 Task: Create a task  Create a new online platform for online gaming tournaments , assign it to team member softage.3@softage.net in the project AztecBridge and update the status of the task to  On Track  , set the priority of the task to High
Action: Mouse moved to (85, 64)
Screenshot: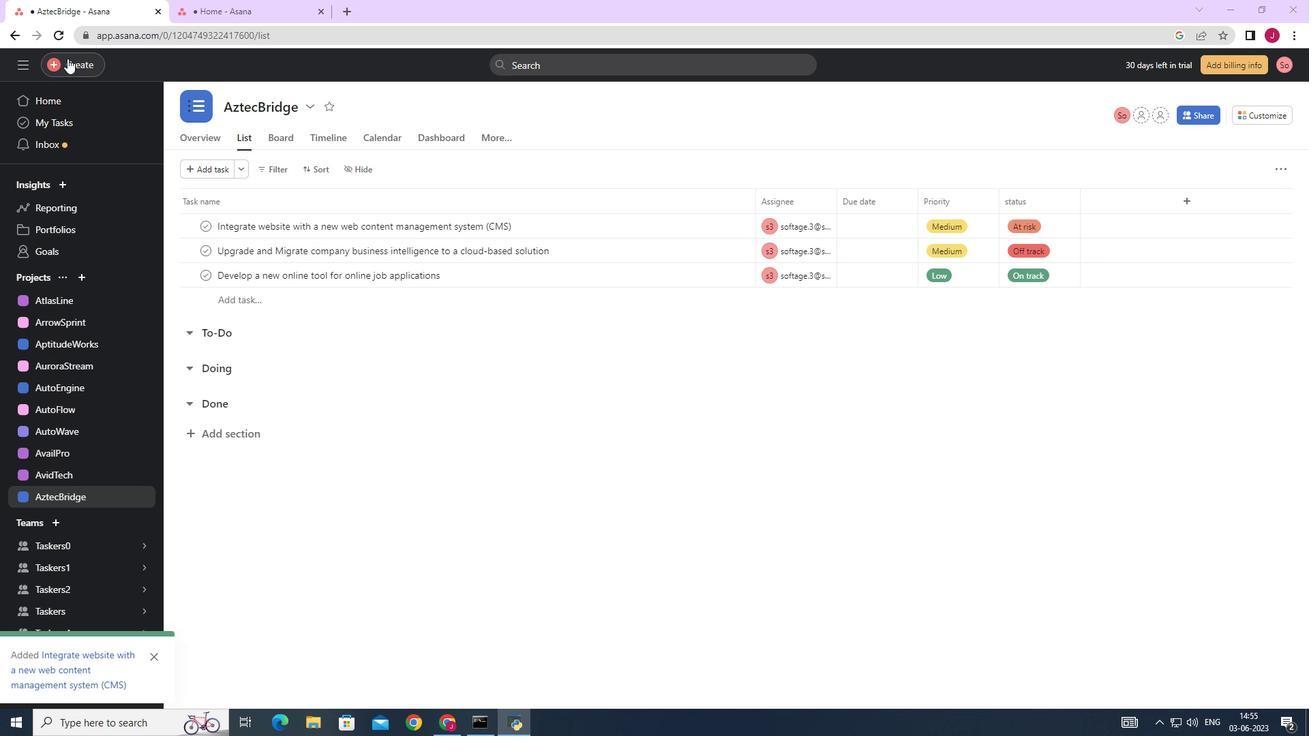 
Action: Mouse pressed left at (85, 64)
Screenshot: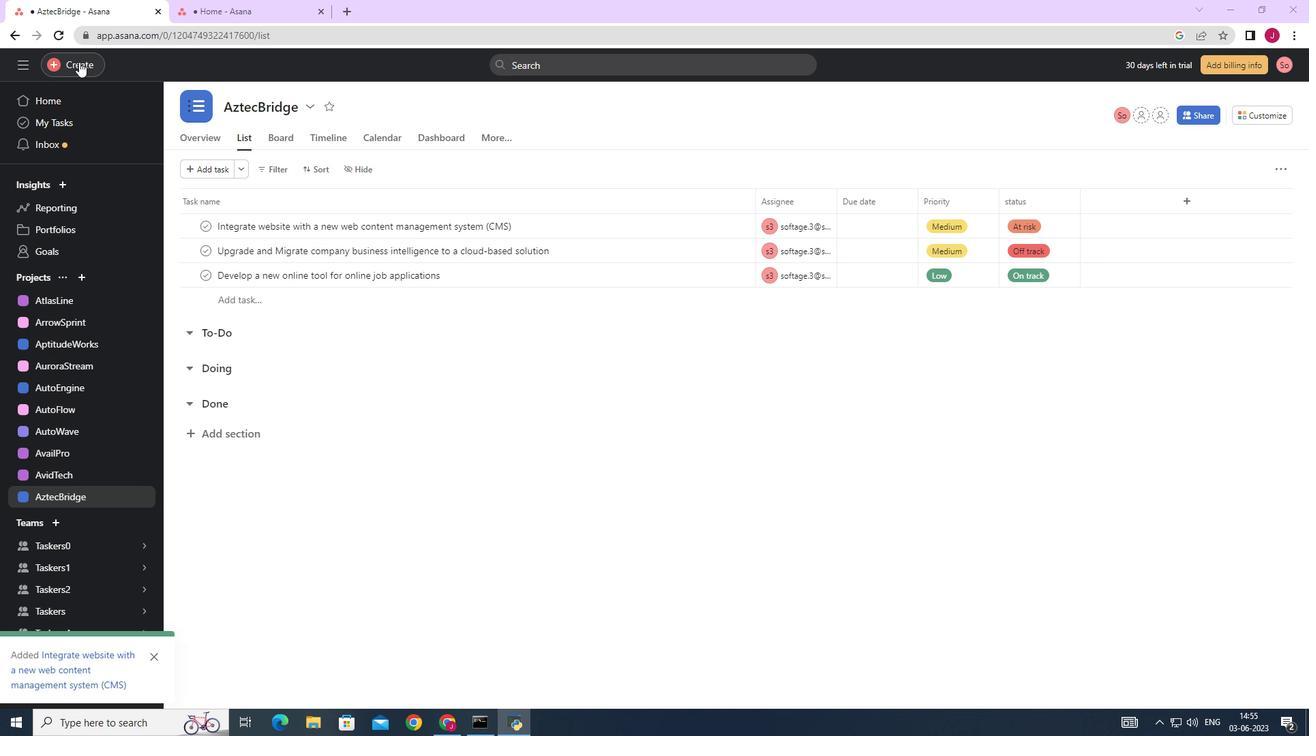 
Action: Mouse moved to (162, 68)
Screenshot: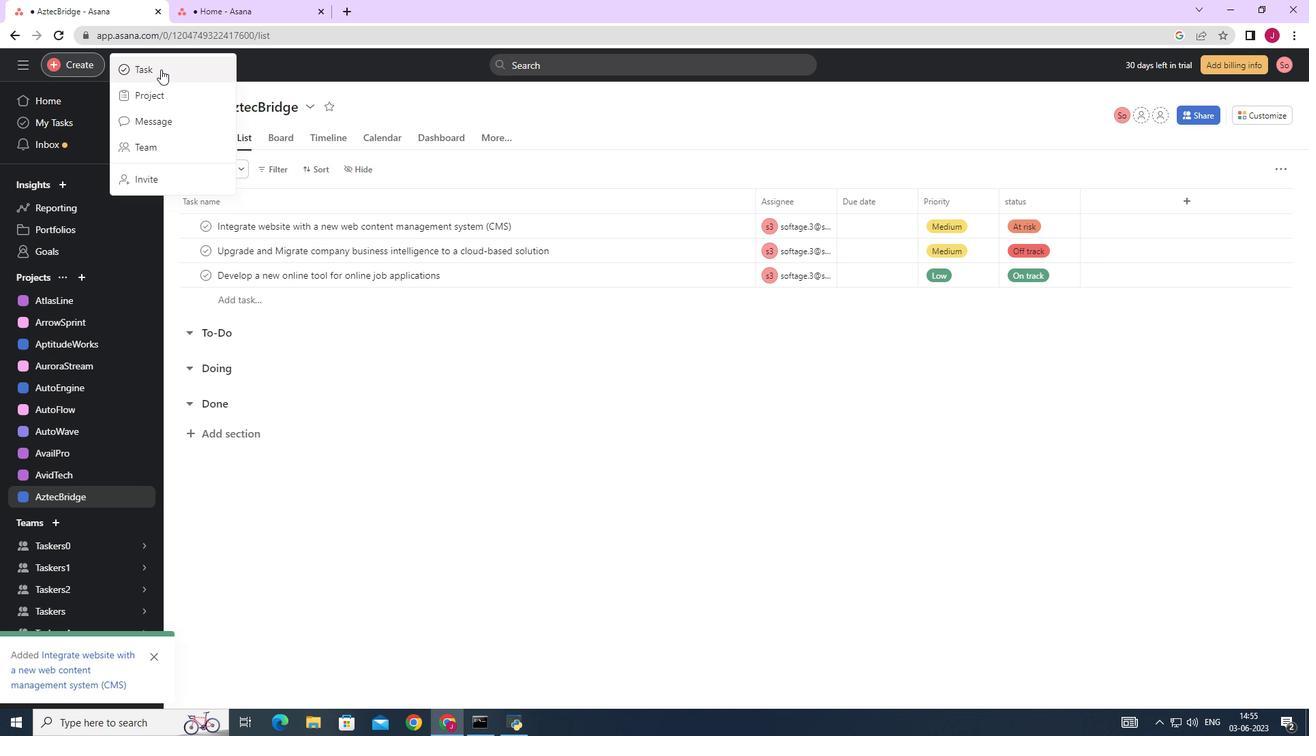 
Action: Mouse pressed left at (162, 68)
Screenshot: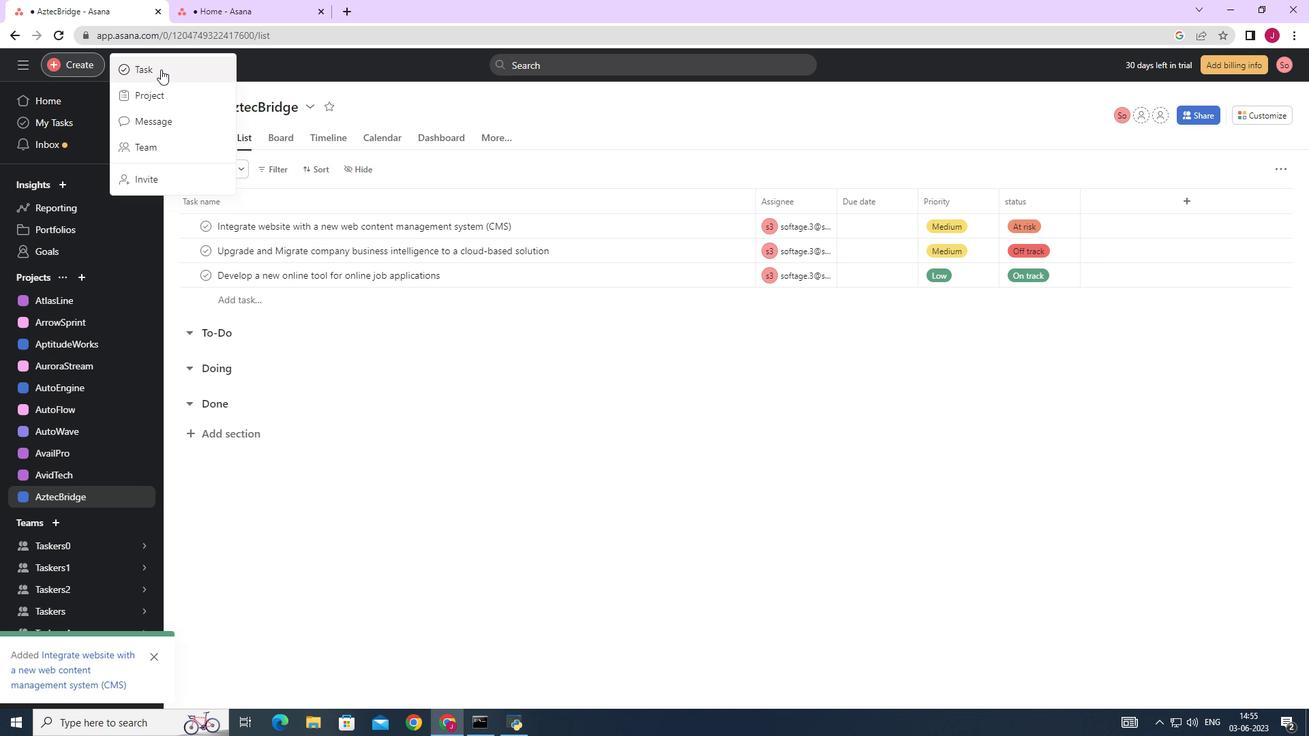 
Action: Mouse moved to (1038, 449)
Screenshot: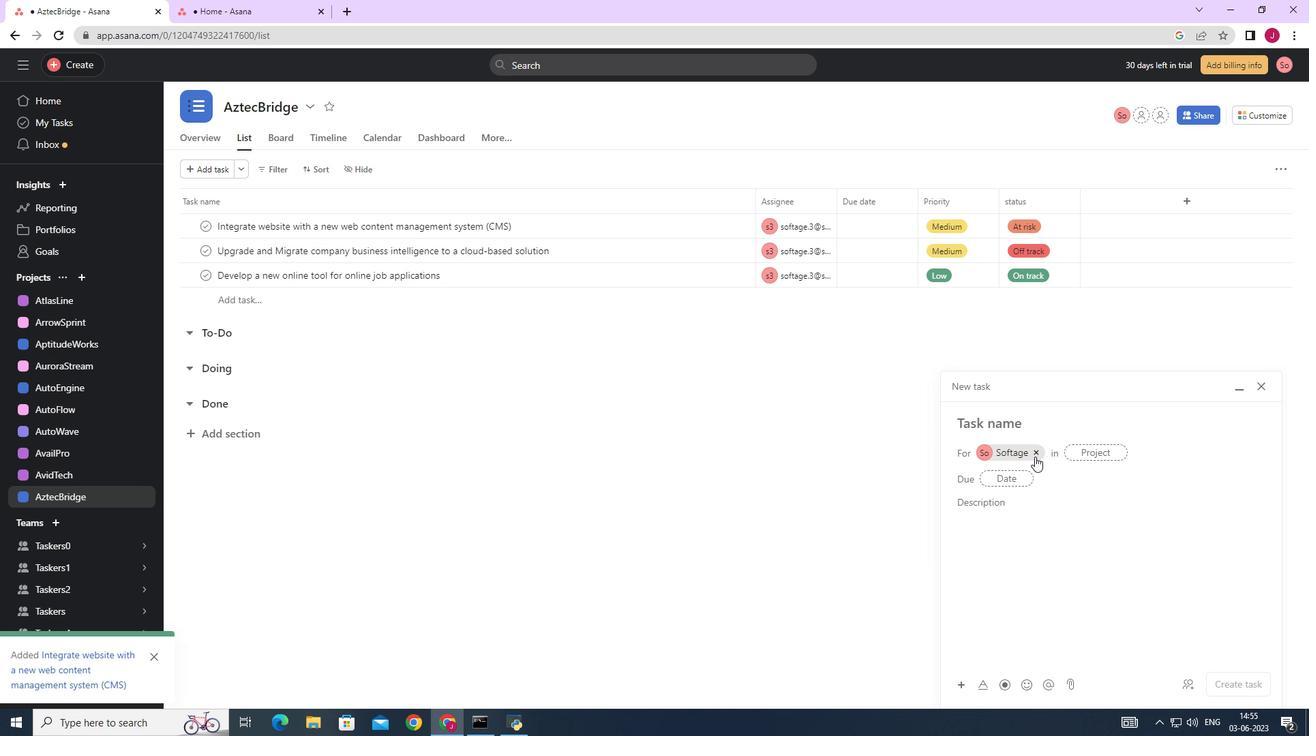 
Action: Mouse pressed left at (1038, 449)
Screenshot: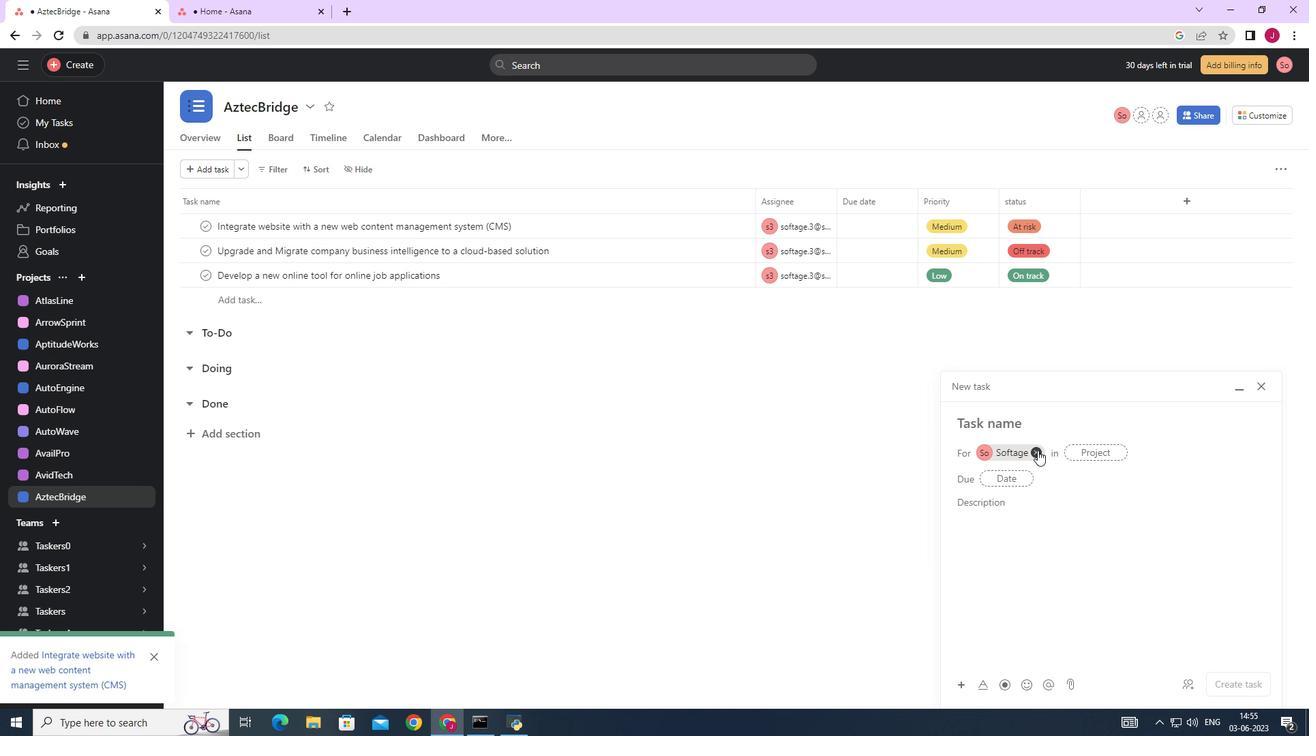 
Action: Mouse moved to (991, 422)
Screenshot: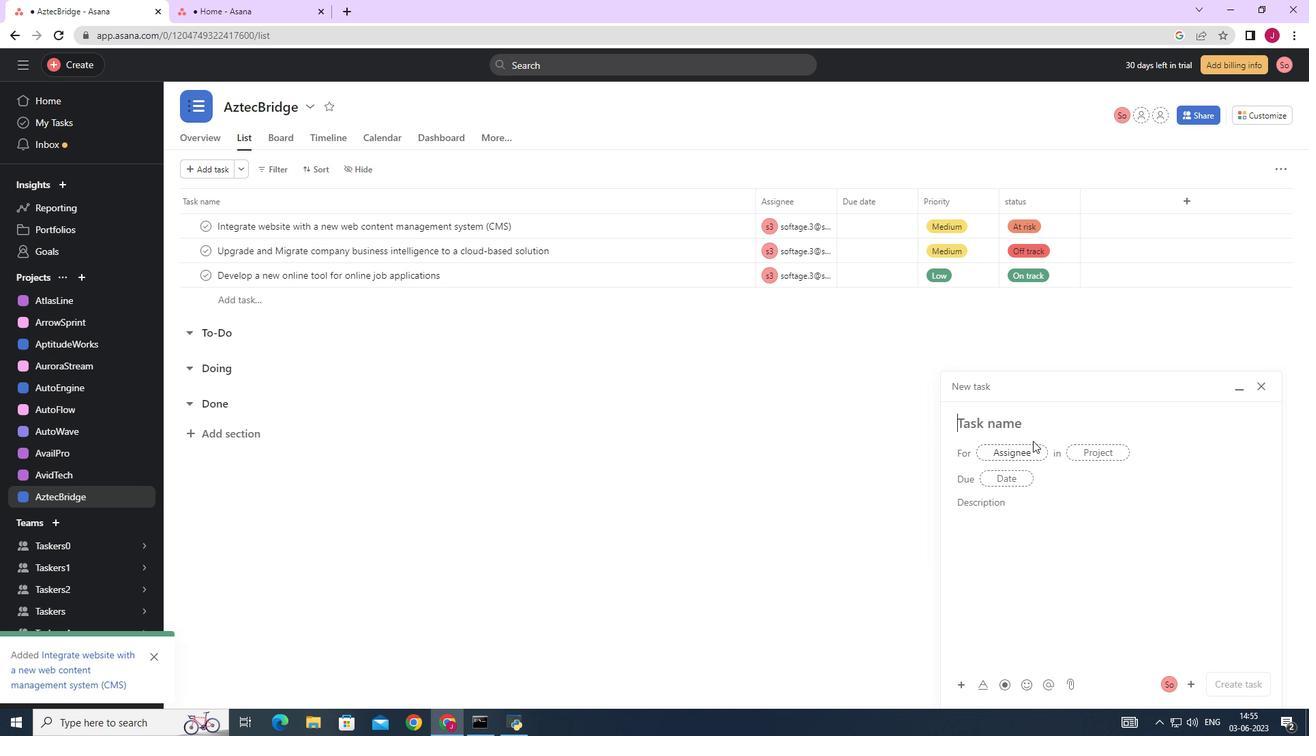 
Action: Mouse pressed left at (991, 422)
Screenshot: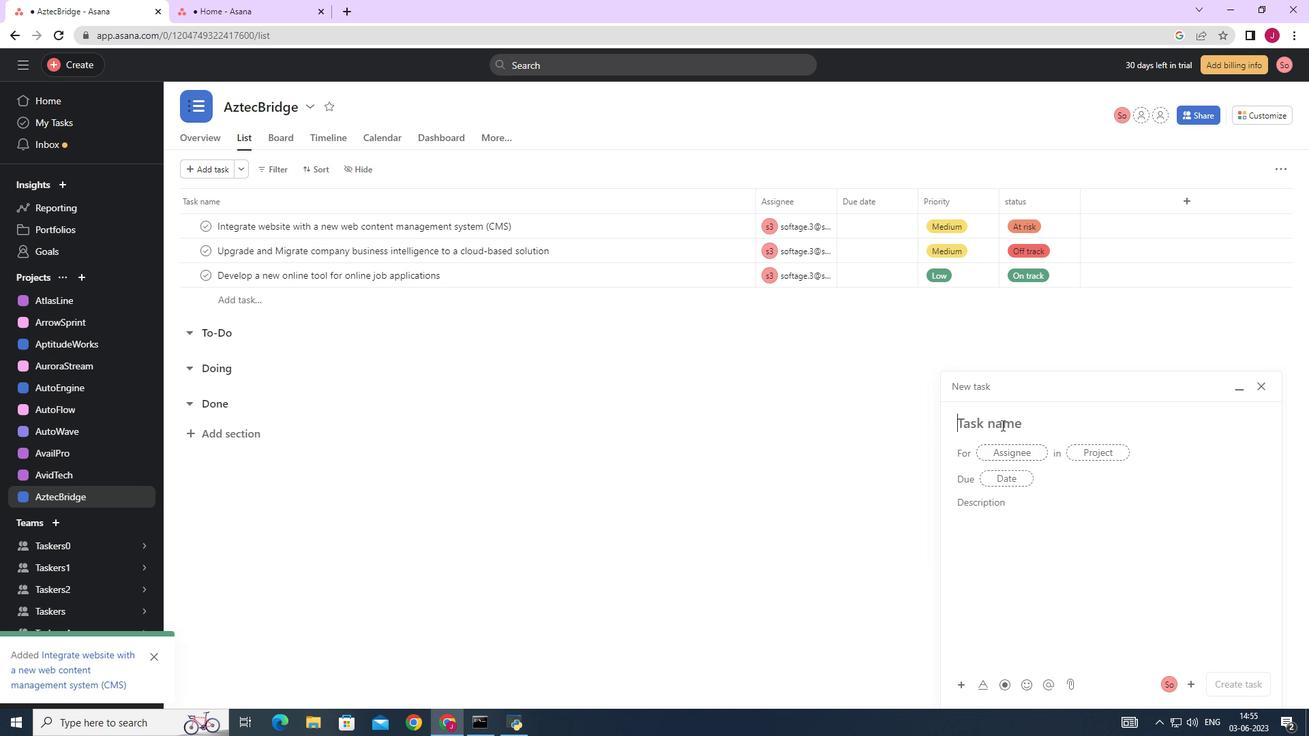 
Action: Key pressed <Key.caps_lock><Key.caps_lock>c<Key.caps_lock>REATE<Key.space>A<Key.space>NEW<Key.space>ONLINE<Key.space>PLATRFORM<Key.space><Key.backspace><Key.backspace><Key.backspace><Key.backspace><Key.backspace><Key.backspace>EFORM<Key.space><Key.backspace><Key.backspace><Key.backspace><Key.backspace><Key.backspace><Key.backspace>FORM<Key.space>FOR<Key.space>ONLINE<Key.space>GAMING<Key.space>TOURNAMENTS
Screenshot: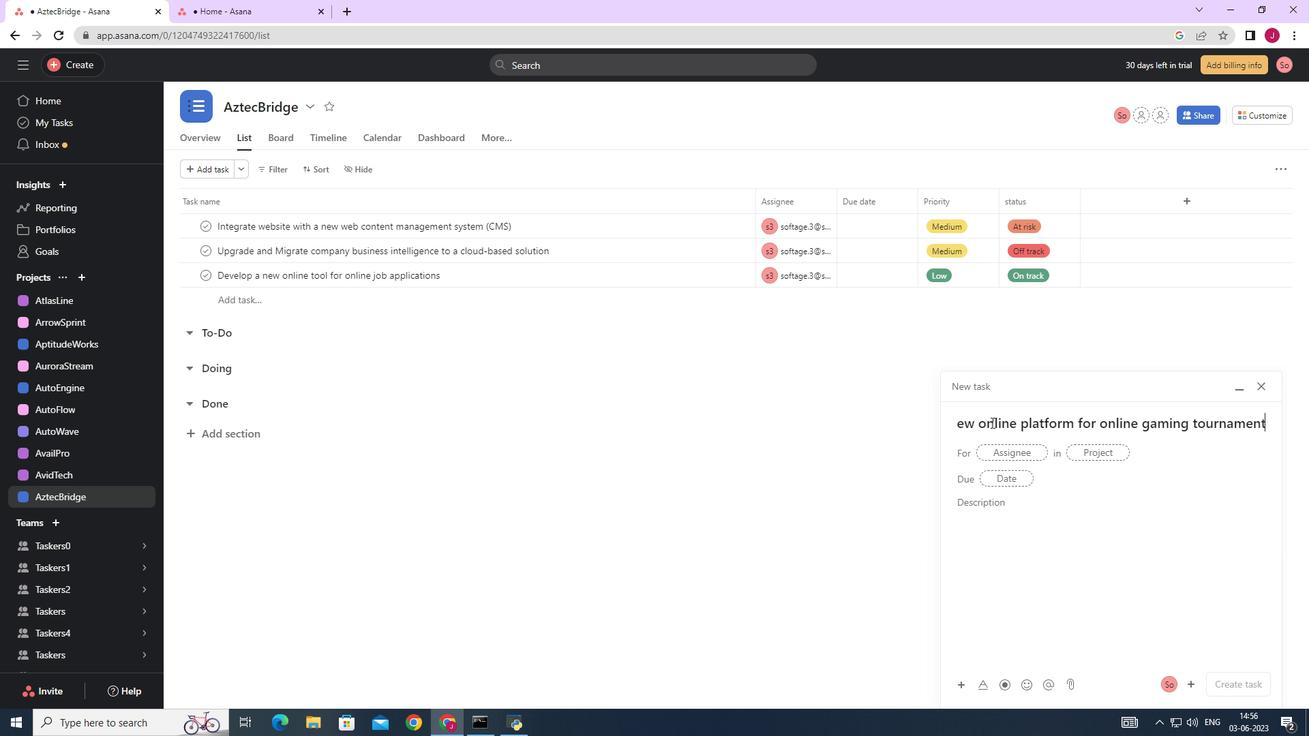 
Action: Mouse moved to (1015, 451)
Screenshot: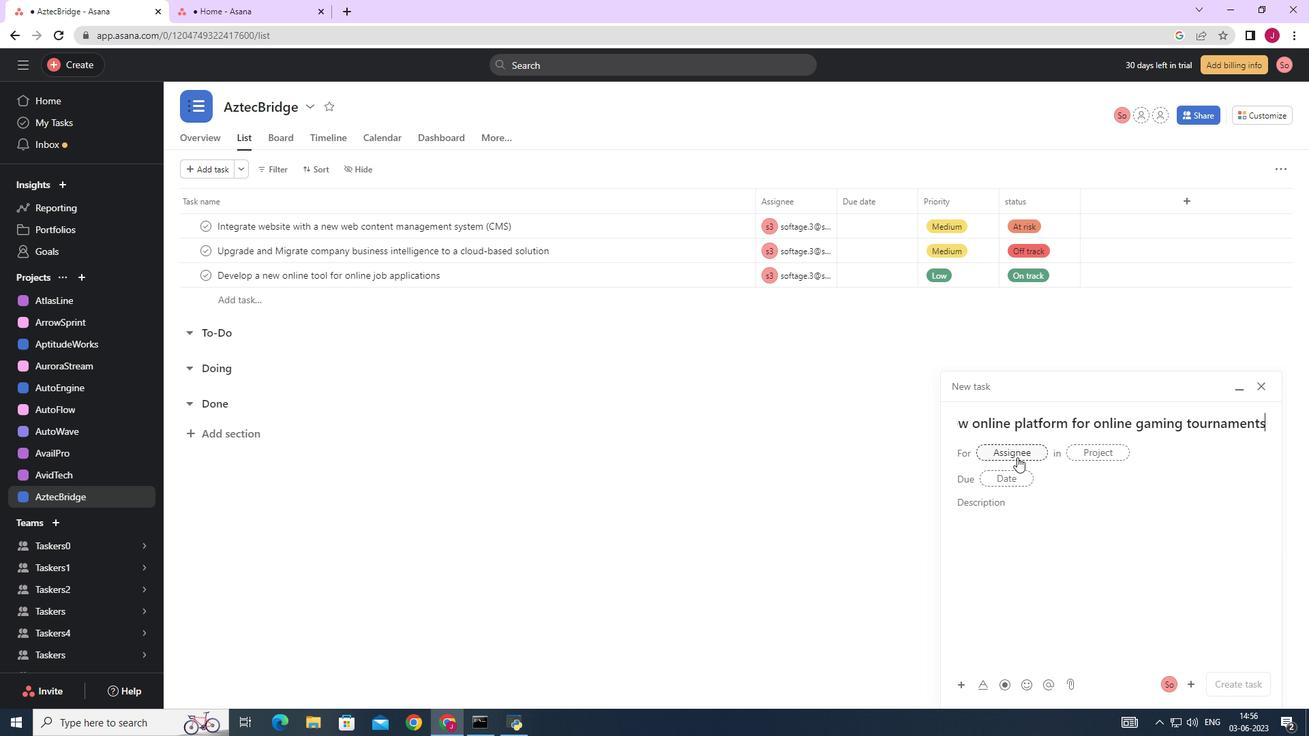 
Action: Mouse pressed left at (1015, 451)
Screenshot: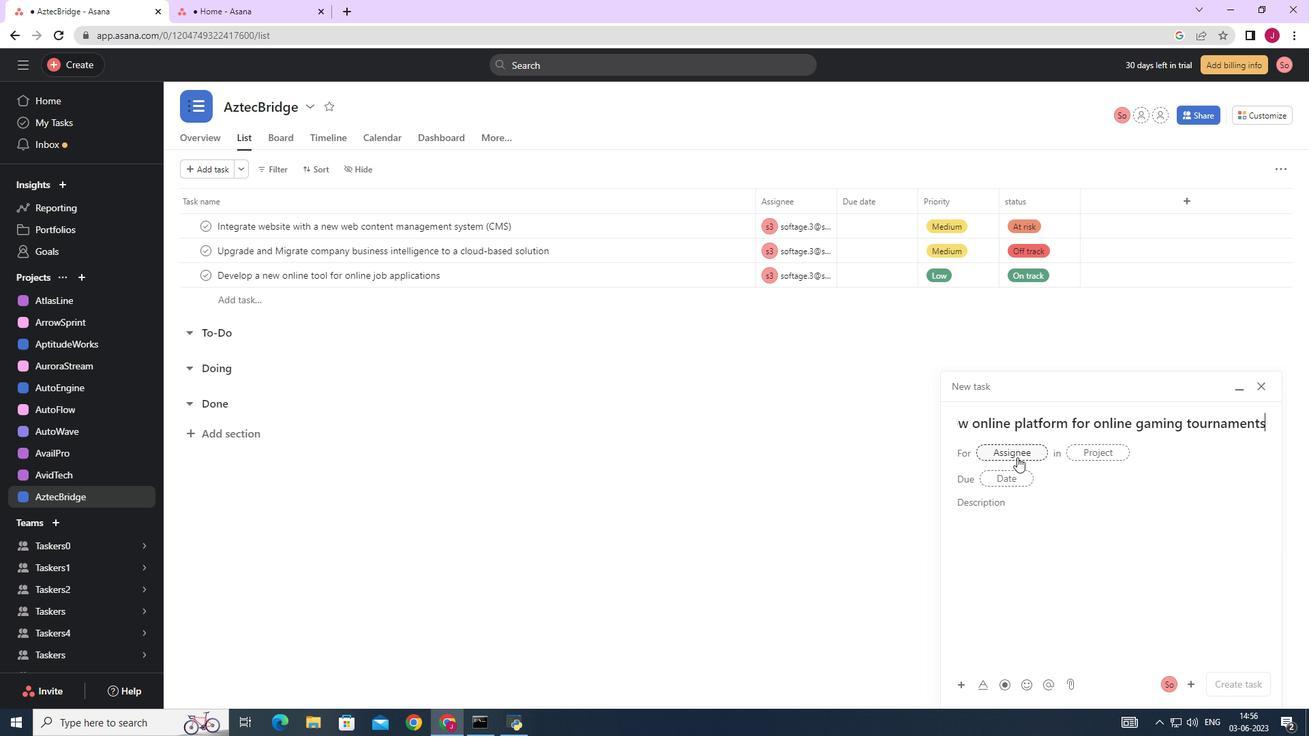 
Action: Key pressed SOFTAGE.3
Screenshot: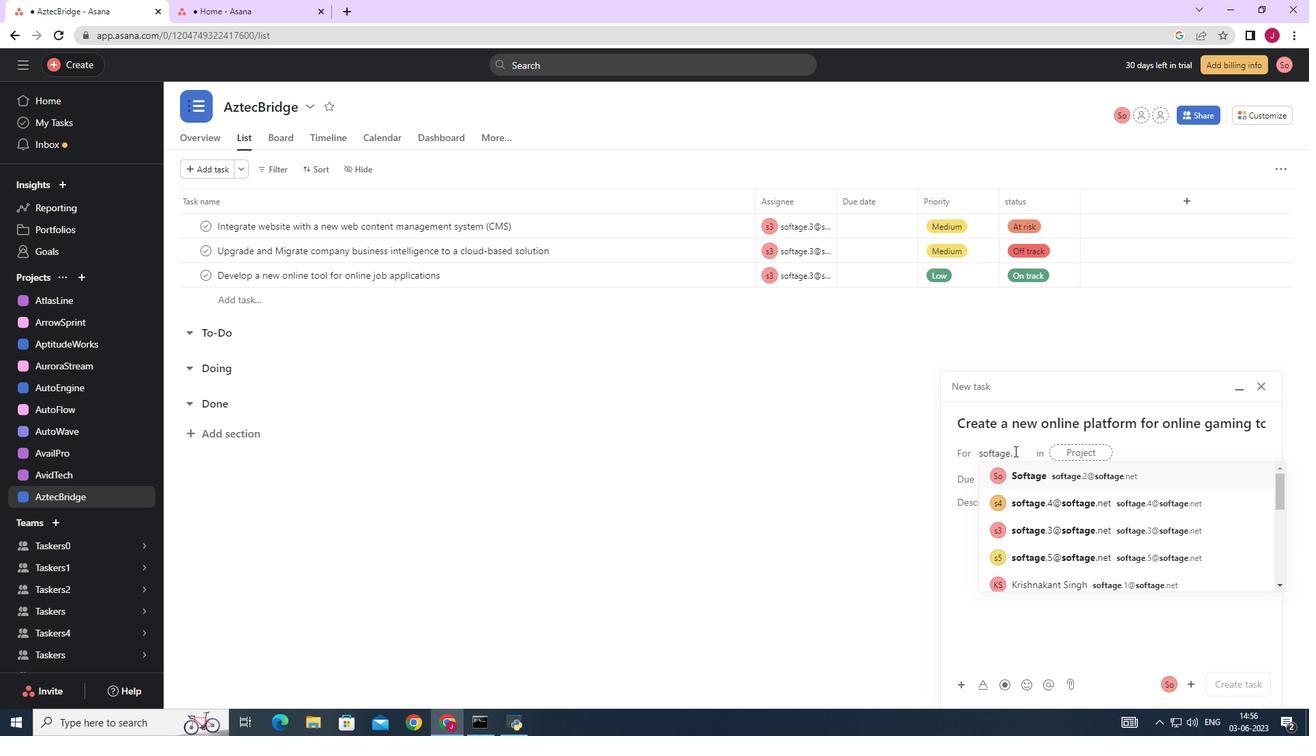 
Action: Mouse moved to (1049, 478)
Screenshot: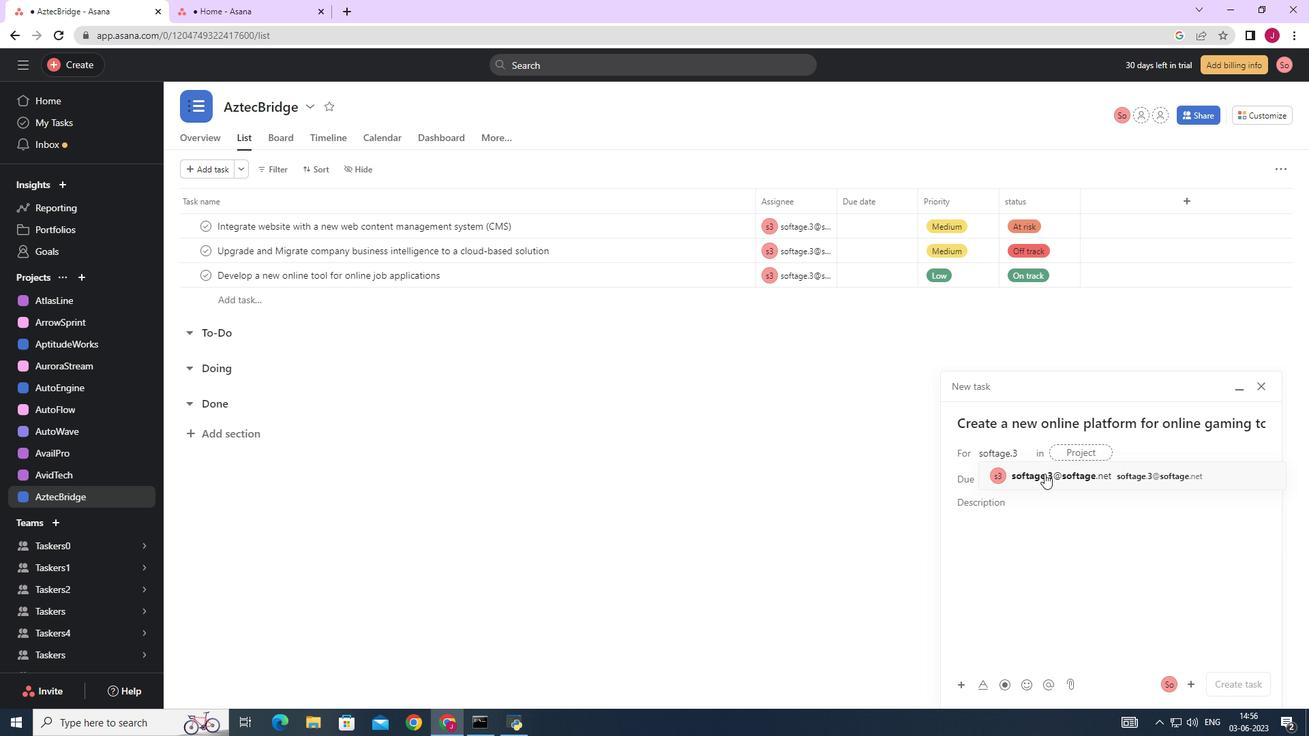 
Action: Mouse pressed left at (1049, 478)
Screenshot: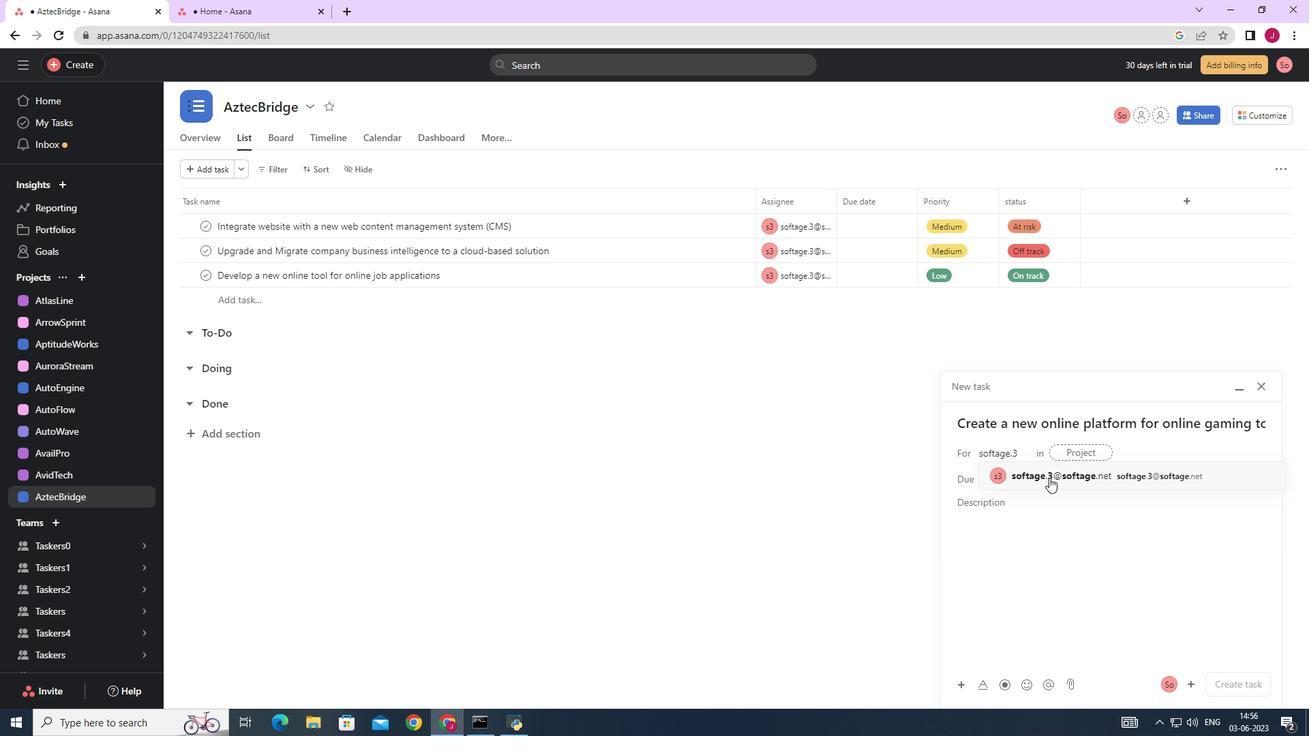 
Action: Mouse moved to (851, 478)
Screenshot: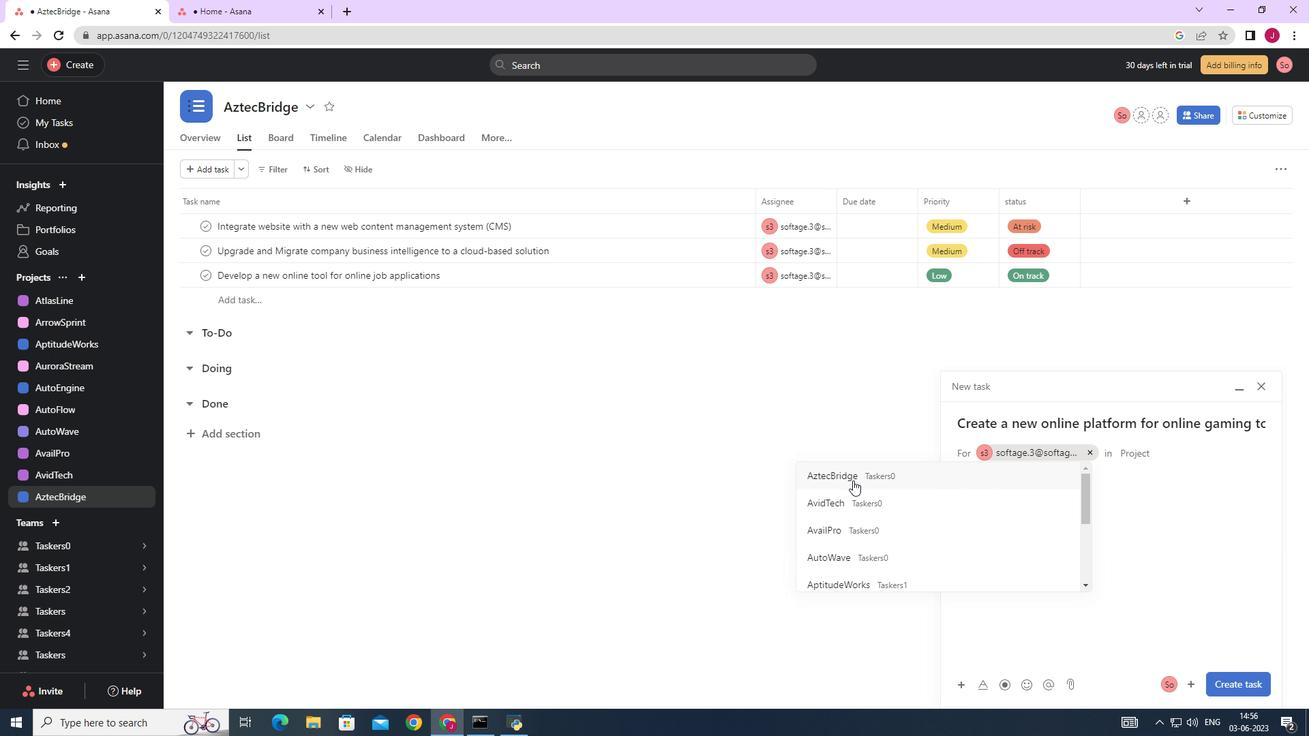 
Action: Mouse pressed left at (851, 478)
Screenshot: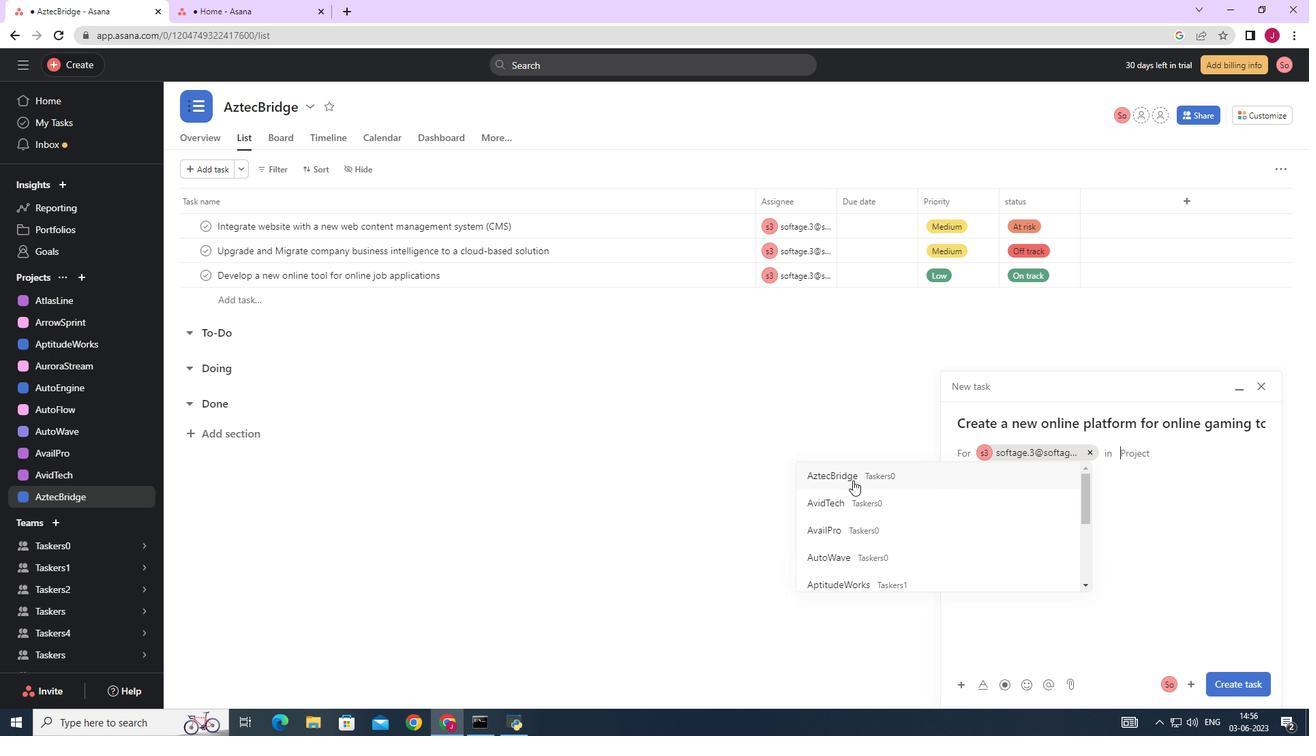 
Action: Mouse moved to (1028, 508)
Screenshot: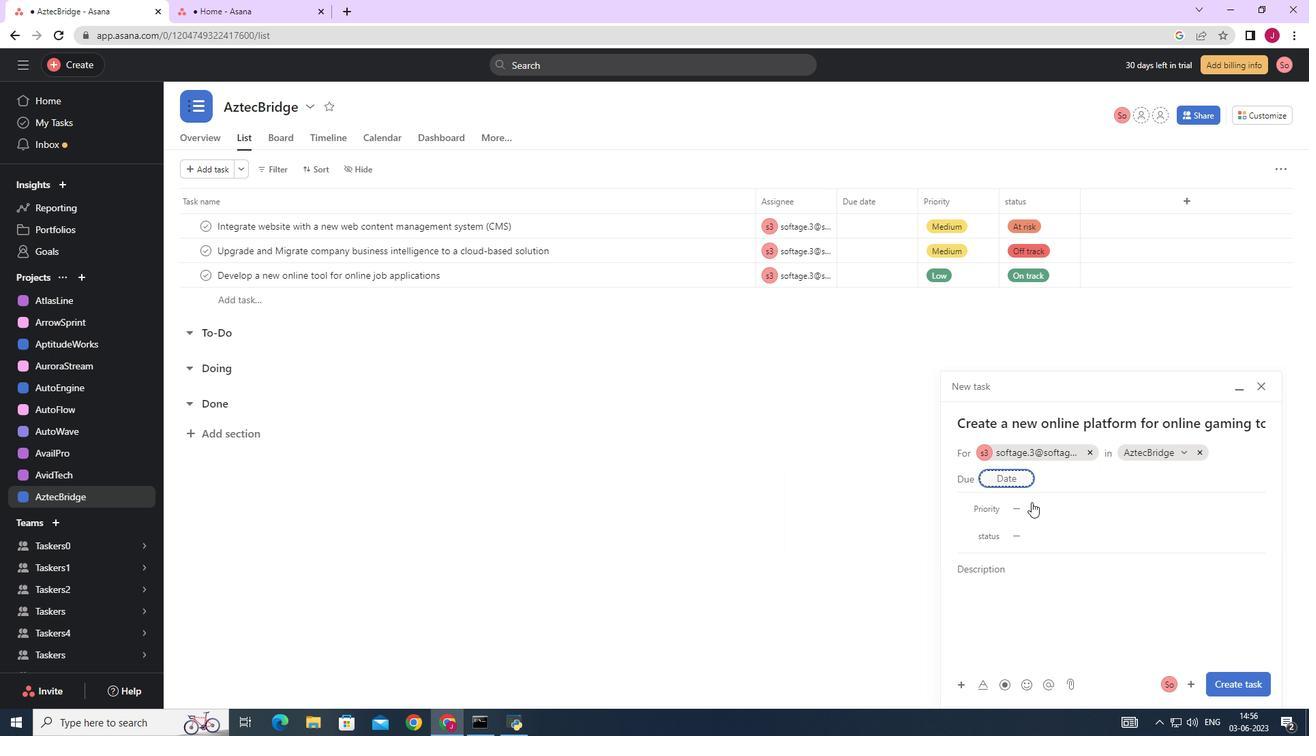 
Action: Mouse pressed left at (1028, 508)
Screenshot: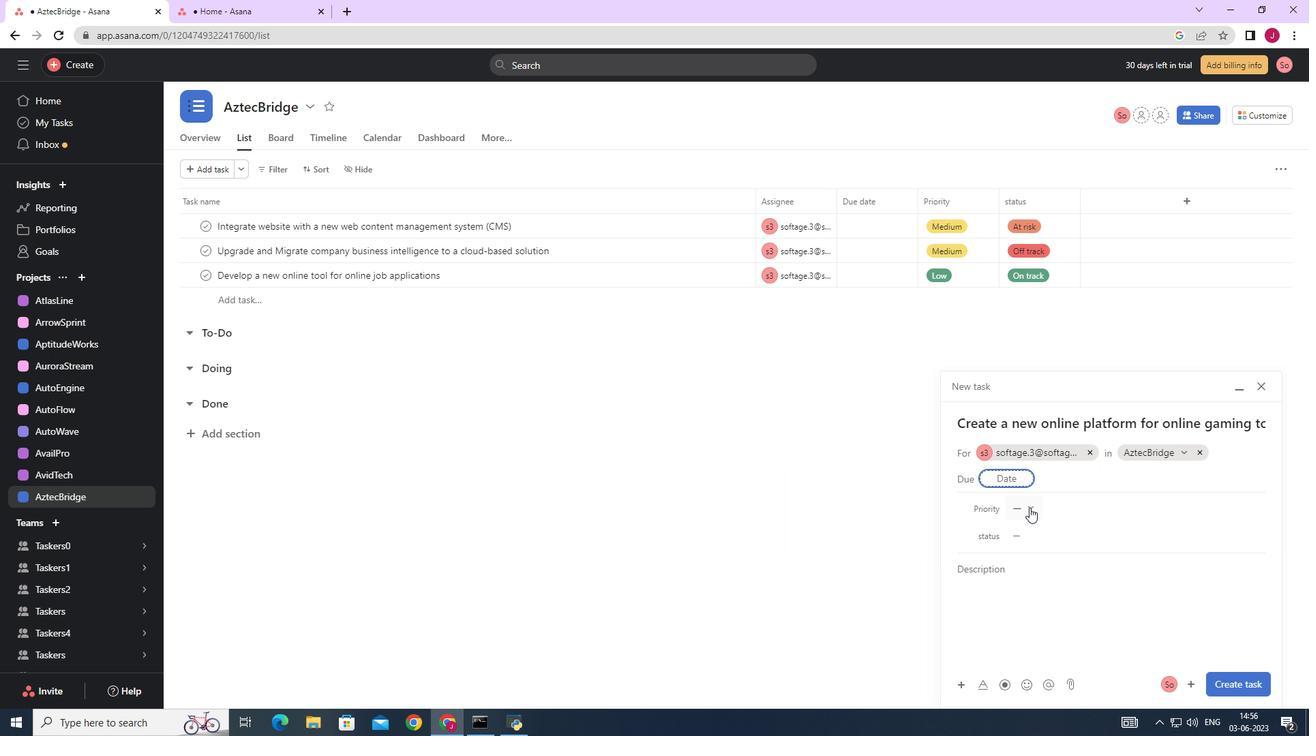 
Action: Mouse moved to (1047, 557)
Screenshot: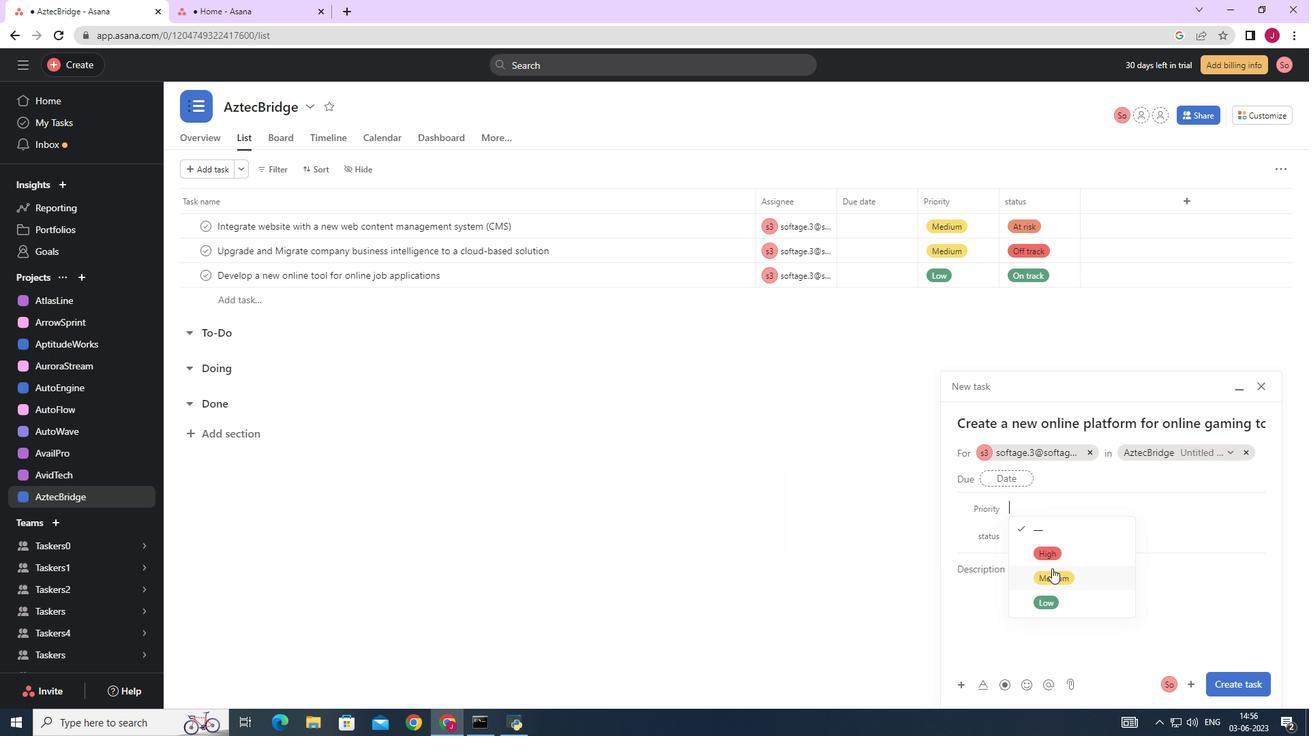 
Action: Mouse pressed left at (1047, 557)
Screenshot: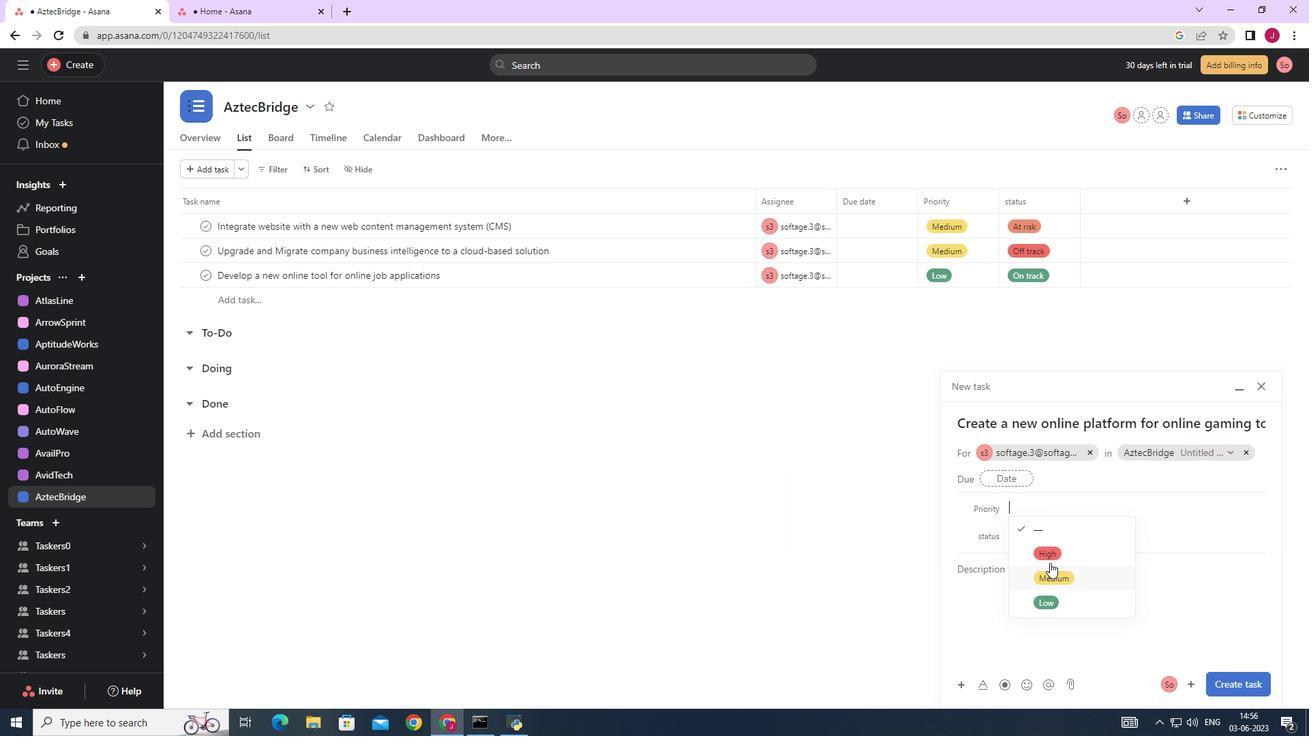 
Action: Mouse moved to (1030, 535)
Screenshot: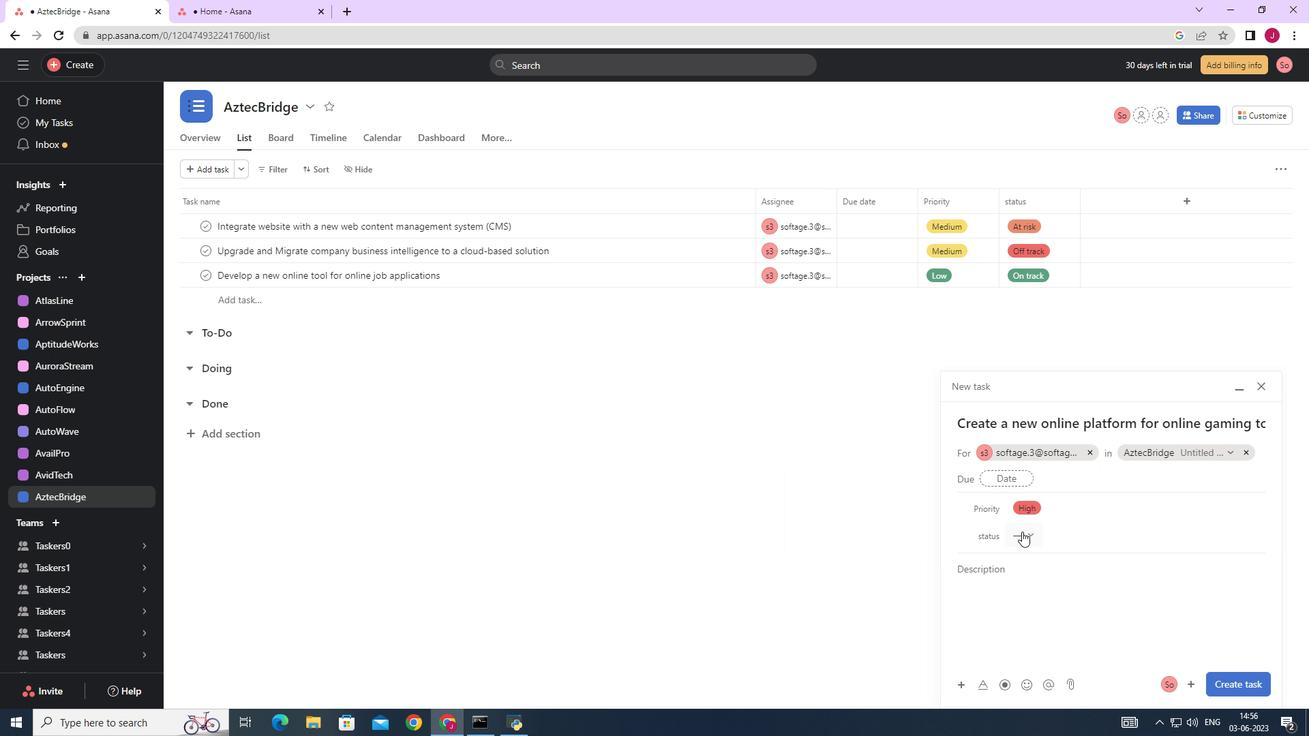 
Action: Mouse pressed left at (1030, 535)
Screenshot: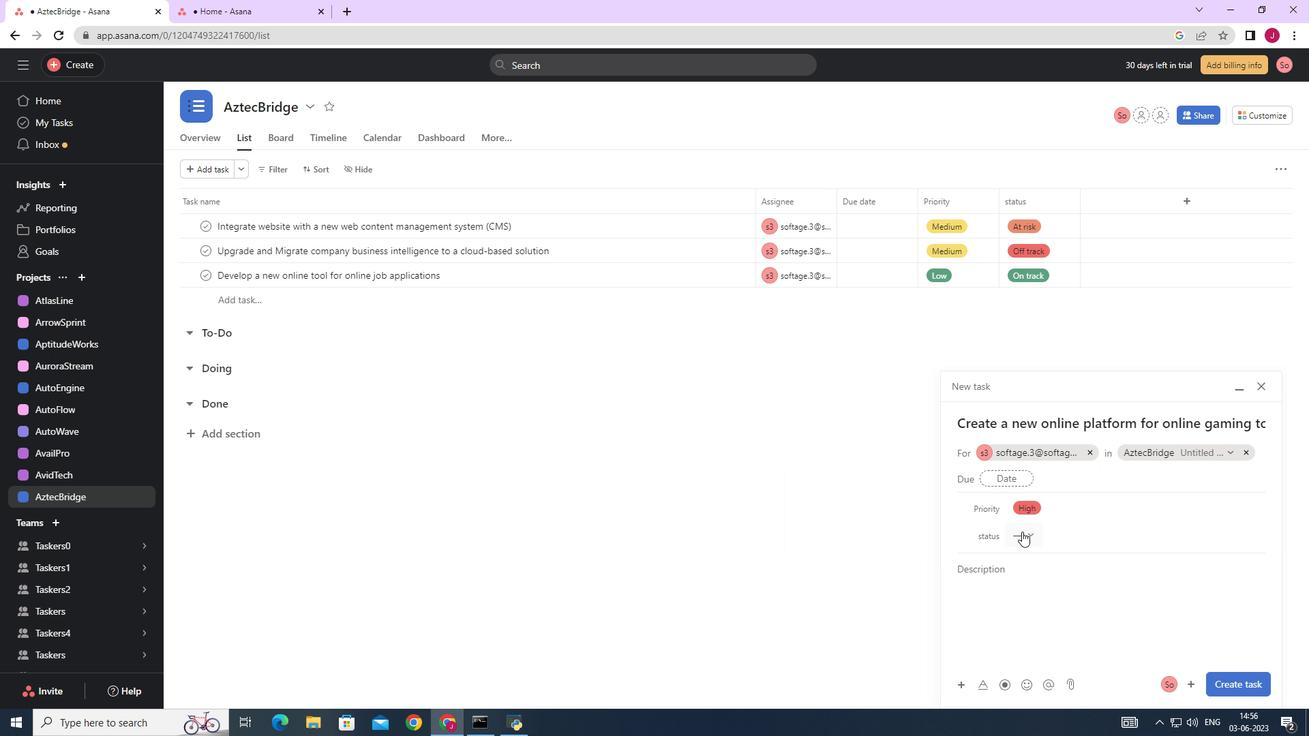 
Action: Mouse moved to (1058, 579)
Screenshot: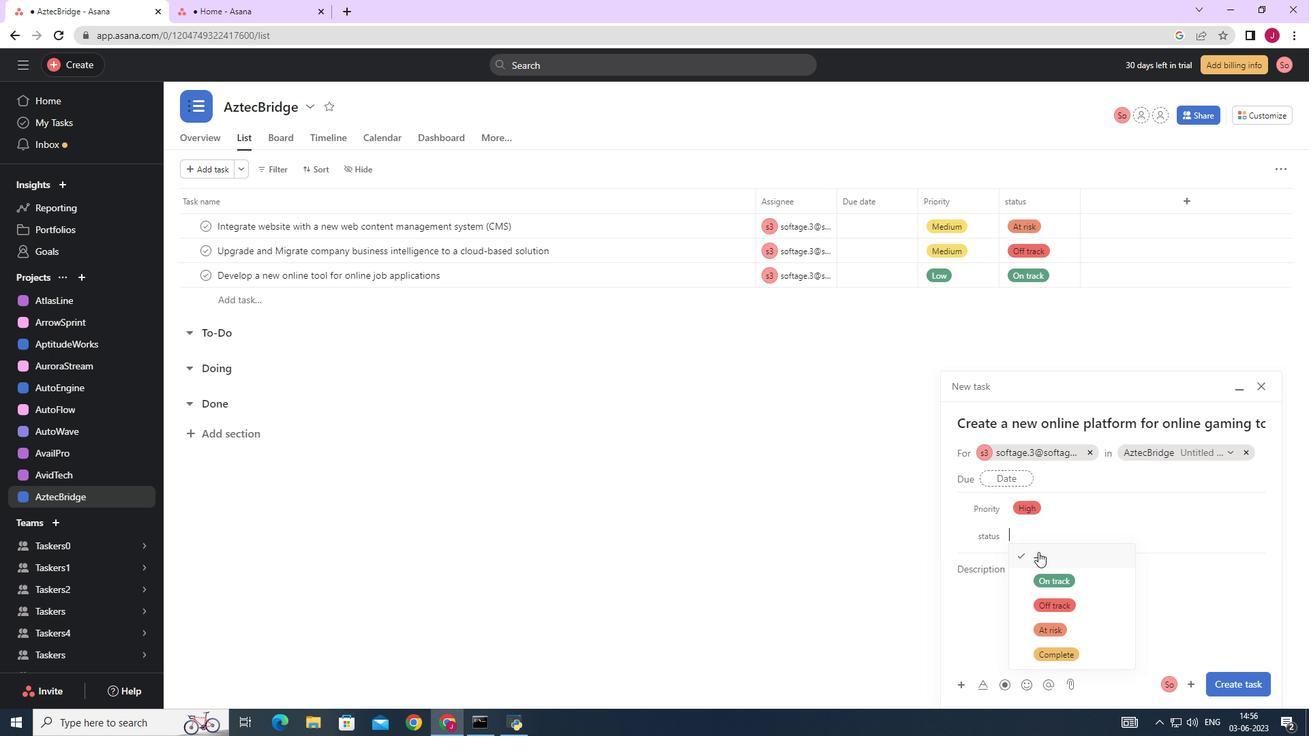 
Action: Mouse pressed left at (1058, 579)
Screenshot: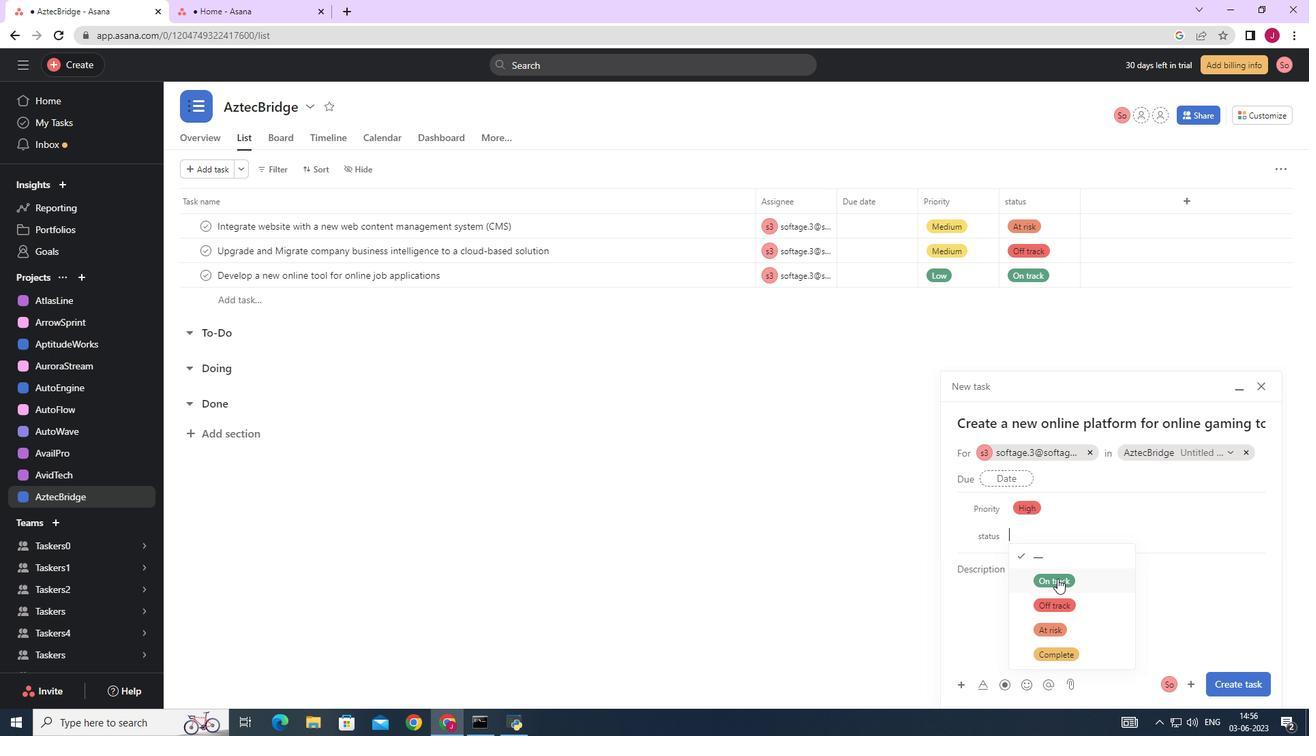 
Action: Mouse moved to (1244, 682)
Screenshot: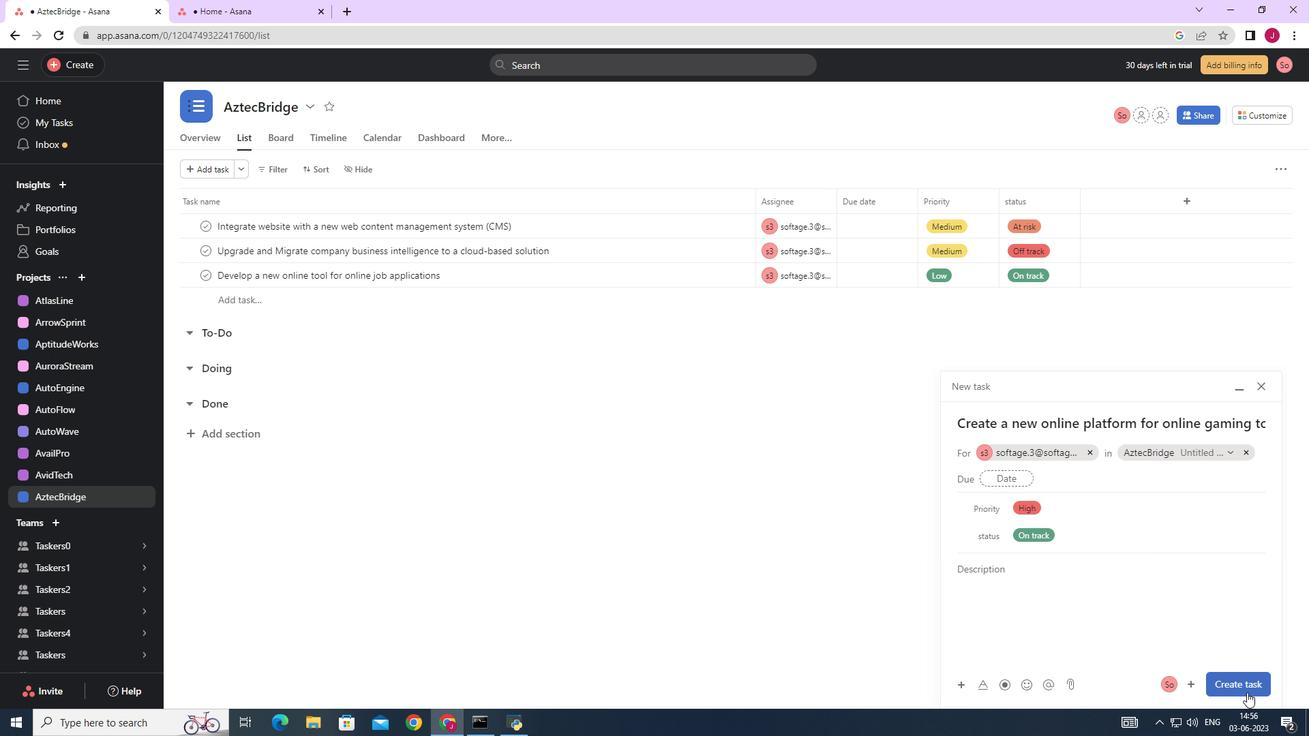 
Action: Mouse pressed left at (1244, 682)
Screenshot: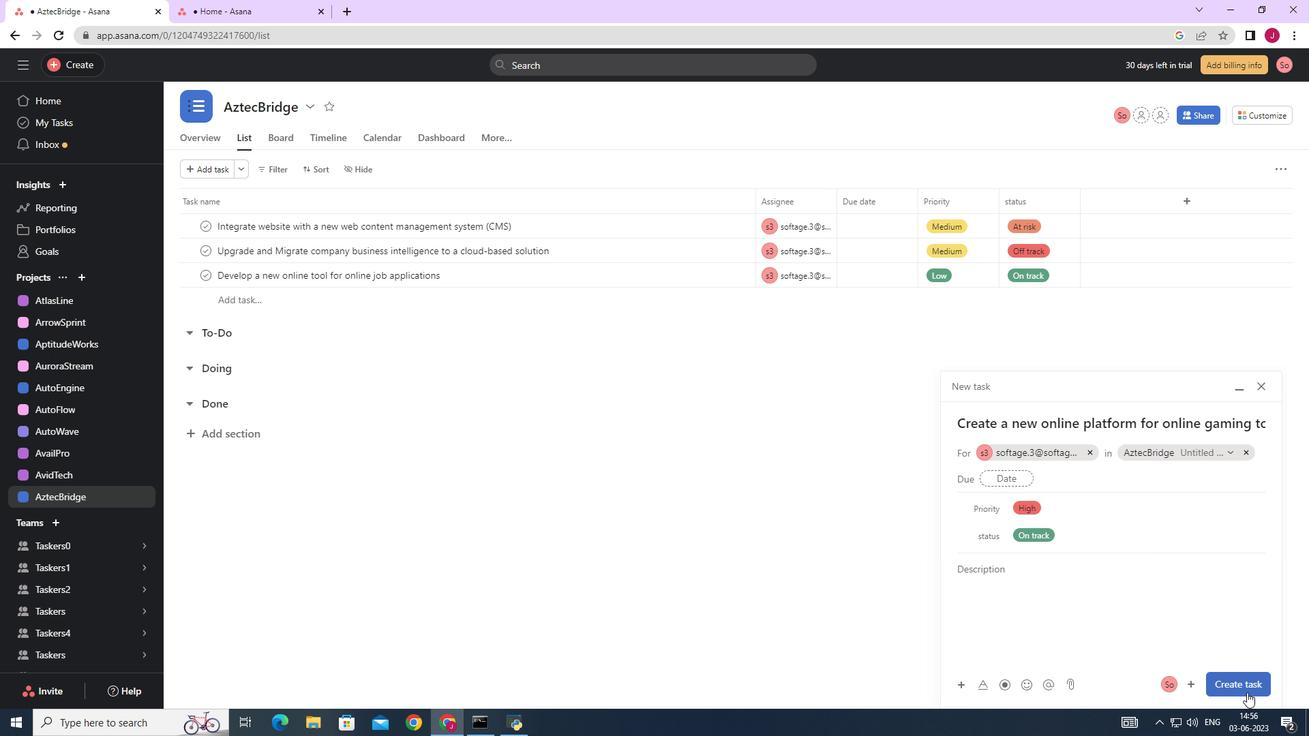 
Action: Mouse moved to (1167, 543)
Screenshot: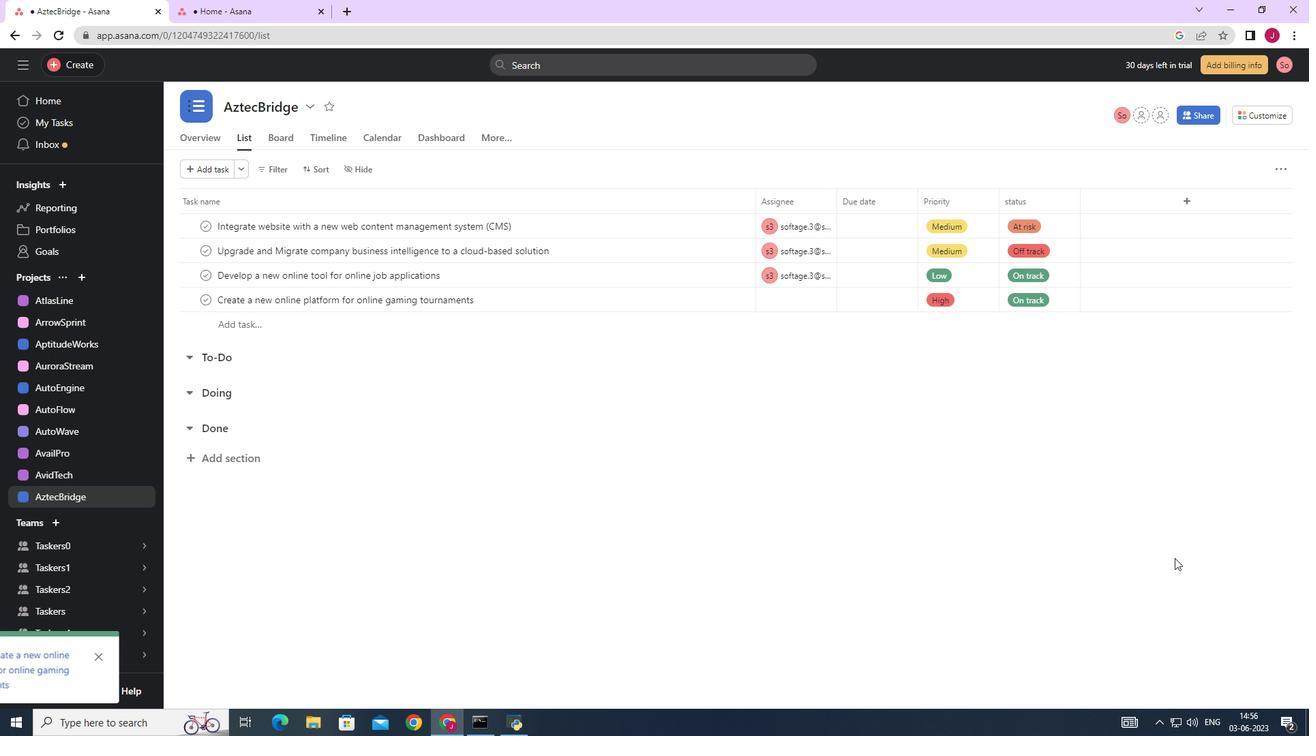 
